 Task: Add the task  Implement a new cloud-based supply chain analytics system for a company to the section Integration Framework Sprint in the project BlueLine and add a Due Date to the respective task as 2024/05/20
Action: Mouse moved to (522, 423)
Screenshot: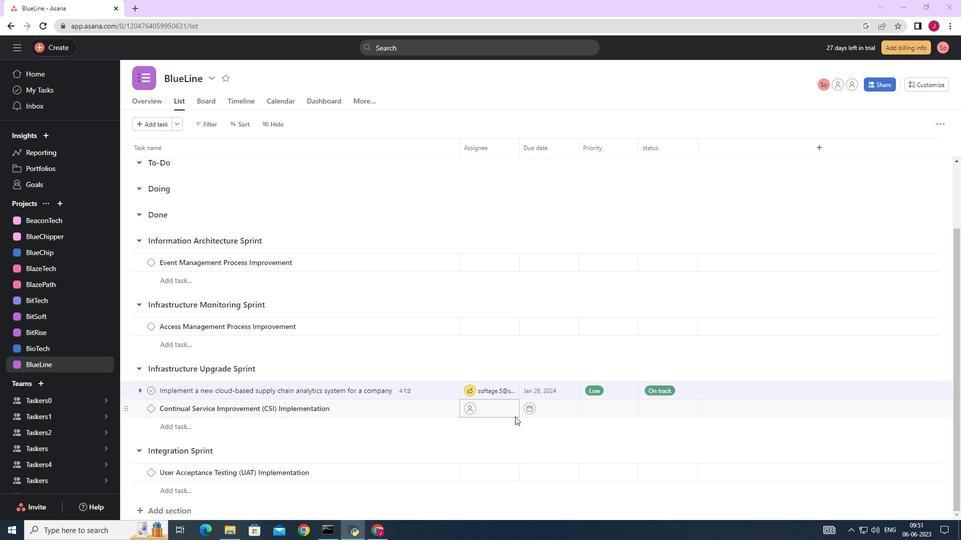 
Action: Mouse scrolled (522, 422) with delta (0, 0)
Screenshot: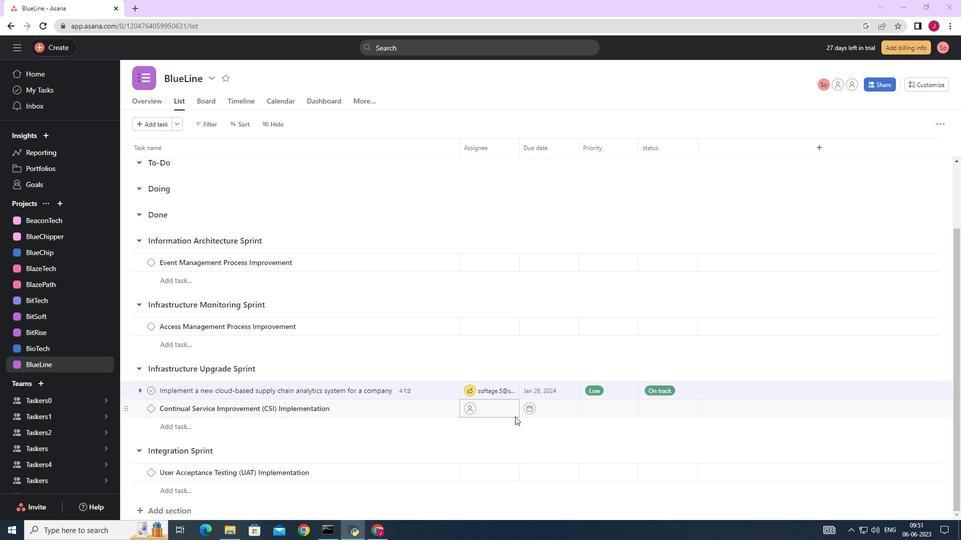 
Action: Mouse scrolled (522, 422) with delta (0, 0)
Screenshot: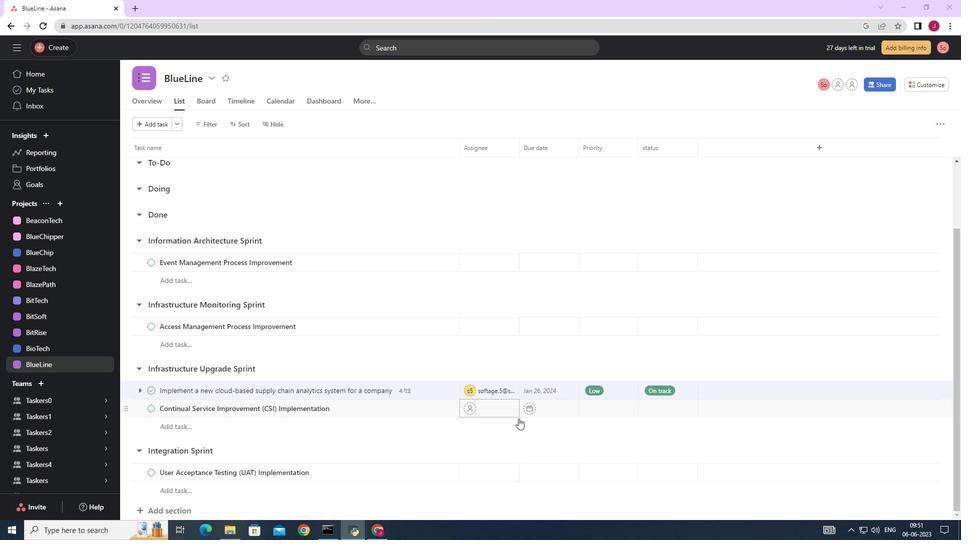 
Action: Mouse scrolled (522, 422) with delta (0, 0)
Screenshot: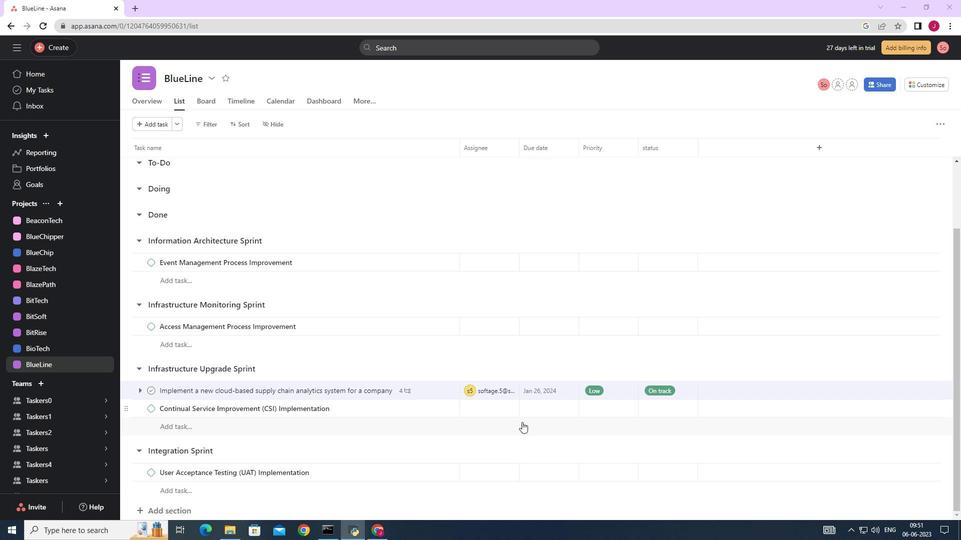 
Action: Mouse scrolled (522, 422) with delta (0, 0)
Screenshot: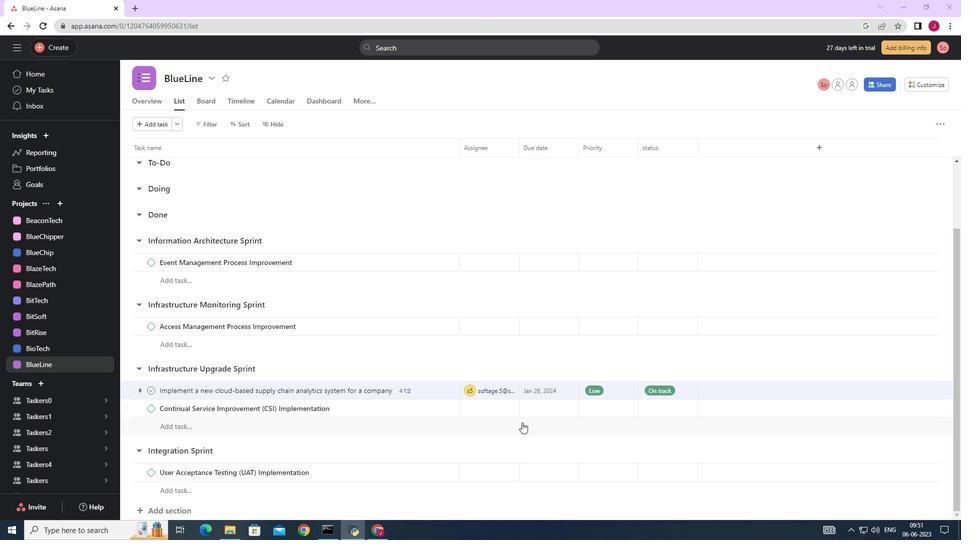
Action: Mouse moved to (432, 389)
Screenshot: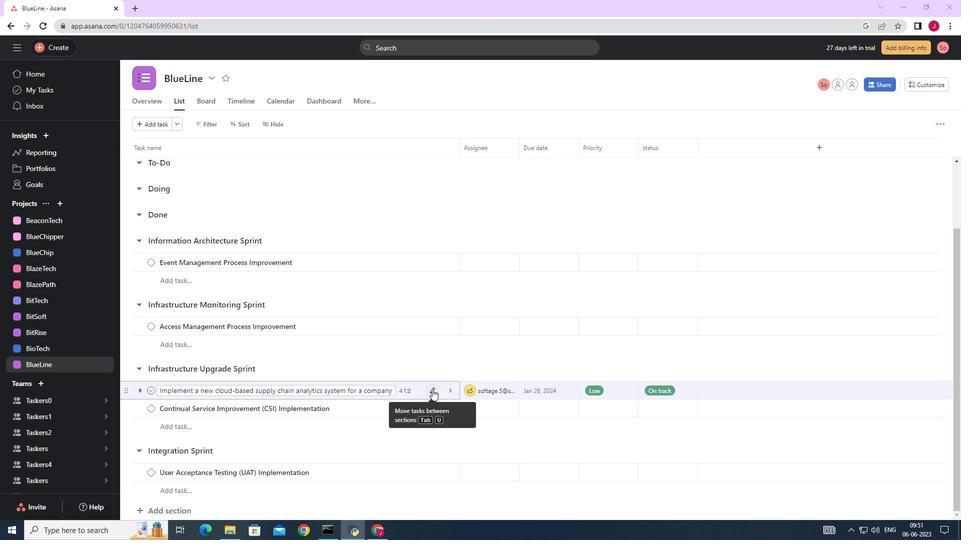 
Action: Mouse pressed left at (432, 389)
Screenshot: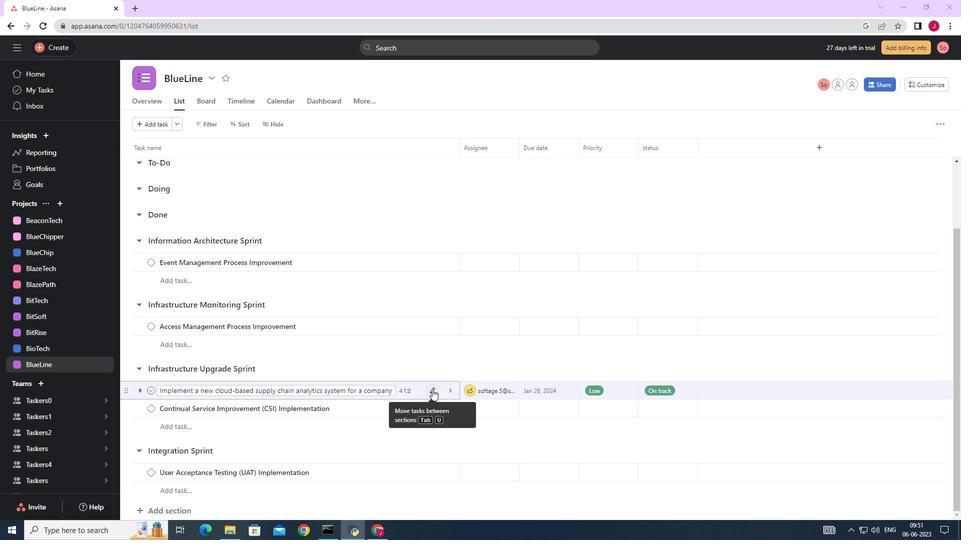
Action: Mouse moved to (360, 369)
Screenshot: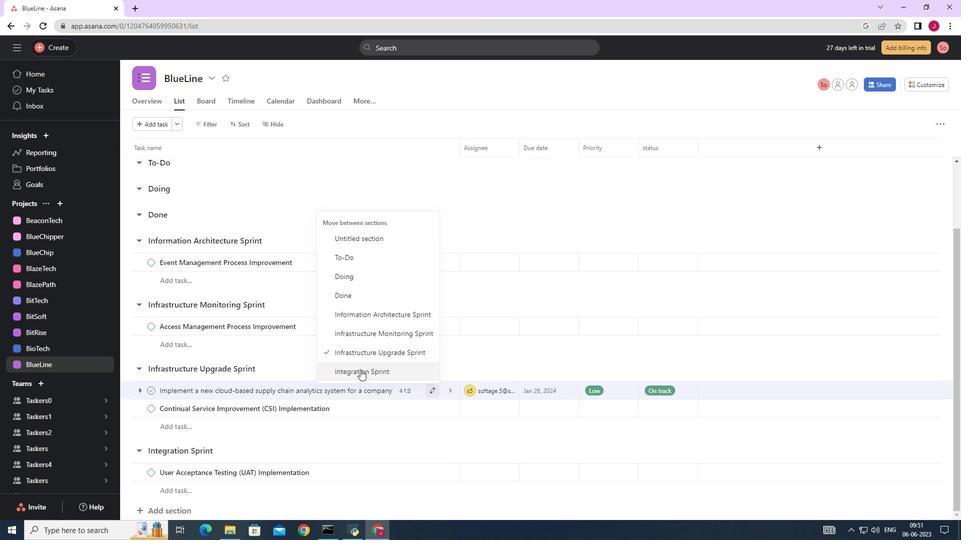 
Action: Mouse pressed left at (360, 369)
Screenshot: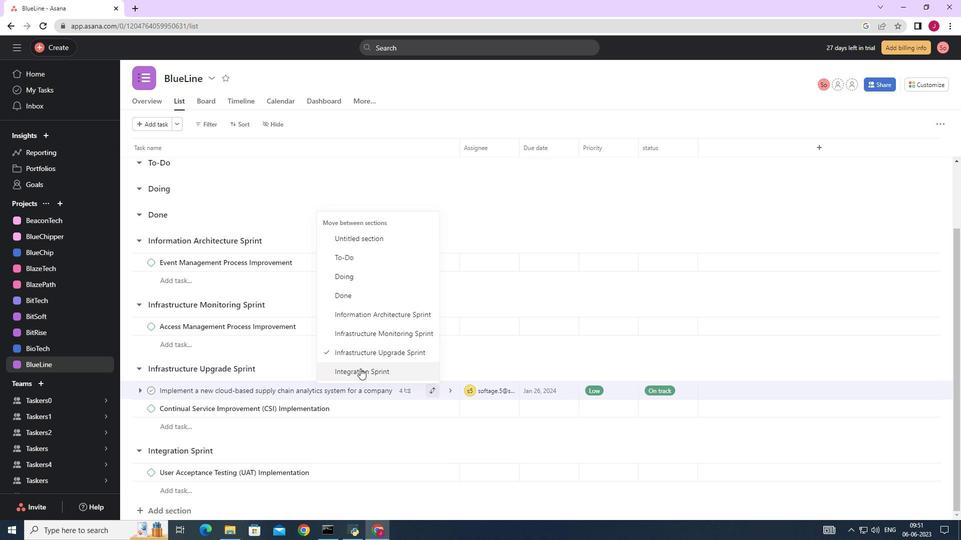 
Action: Mouse moved to (572, 454)
Screenshot: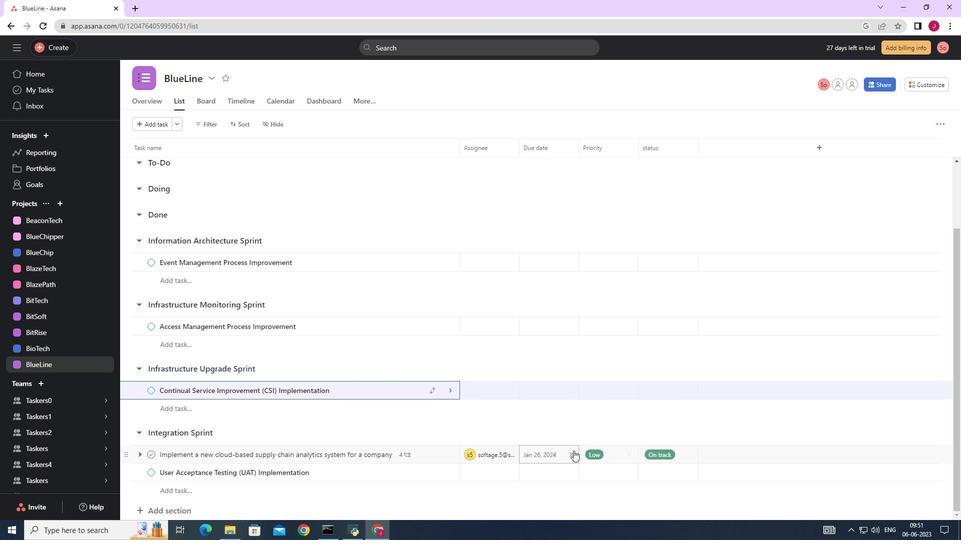 
Action: Mouse pressed left at (572, 454)
Screenshot: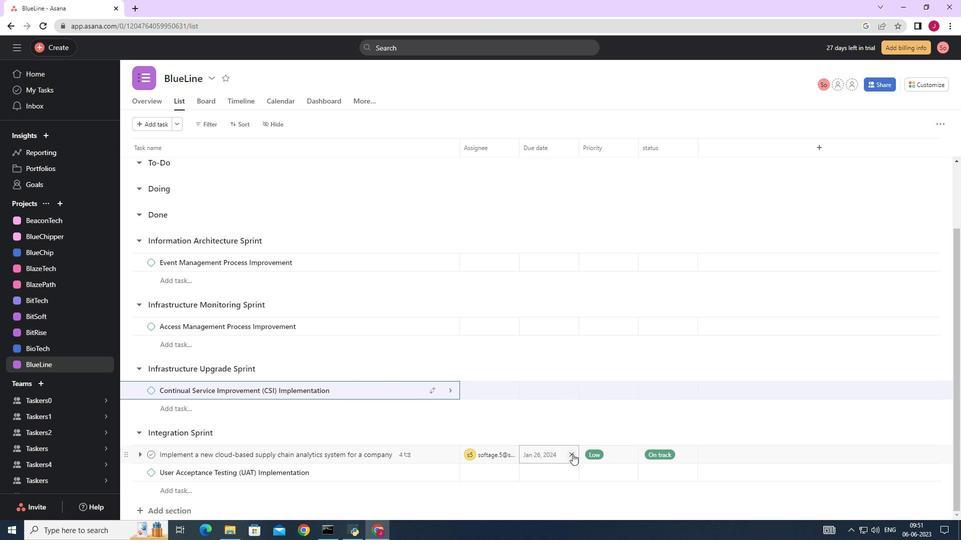 
Action: Mouse moved to (540, 453)
Screenshot: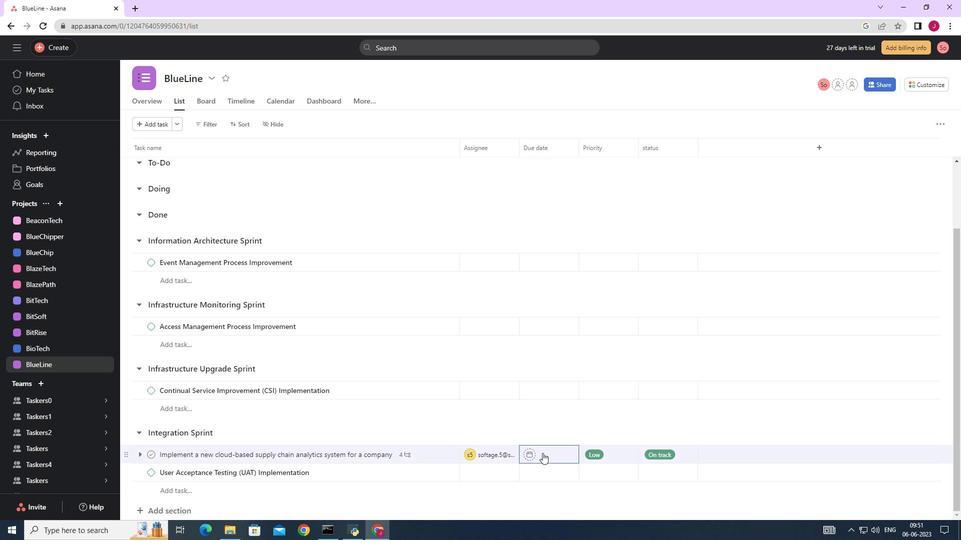 
Action: Mouse pressed left at (540, 453)
Screenshot: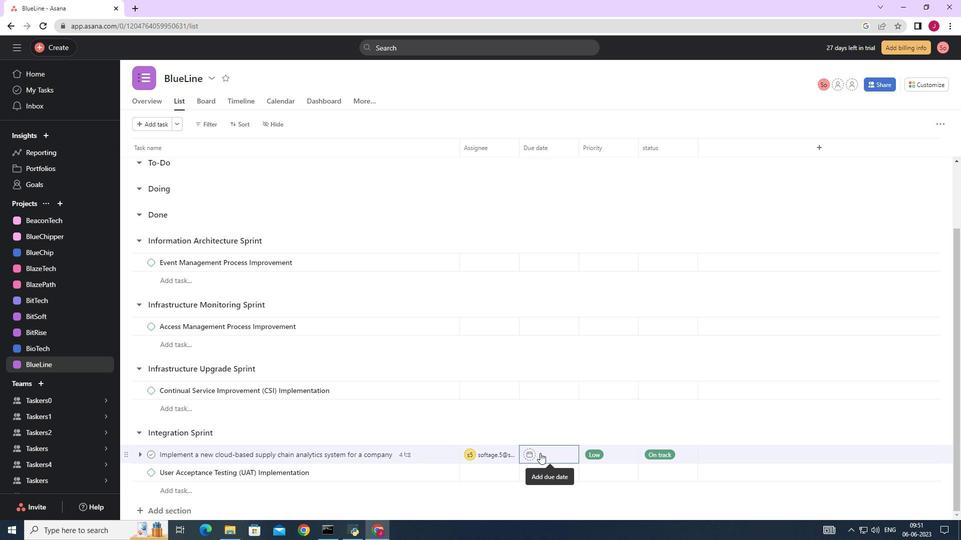 
Action: Mouse moved to (650, 296)
Screenshot: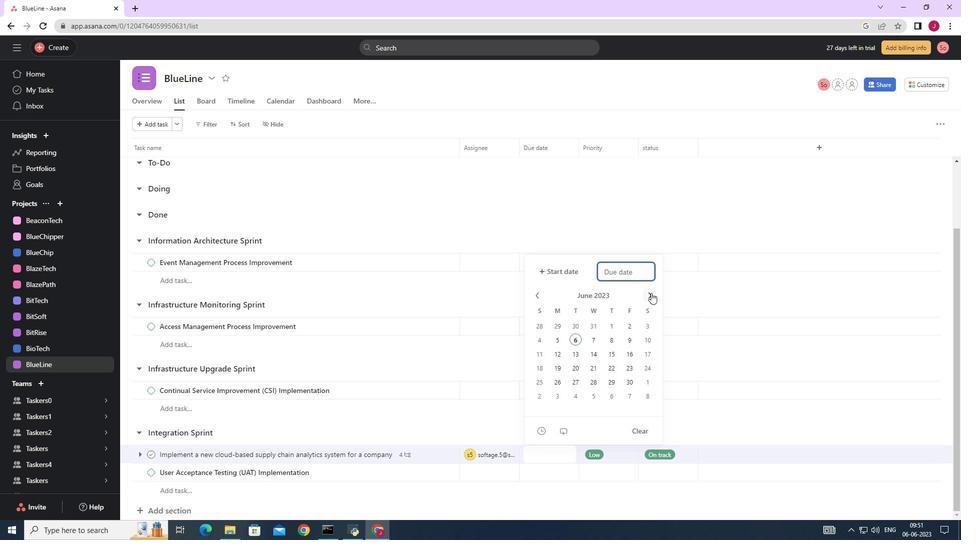 
Action: Mouse pressed left at (650, 296)
Screenshot: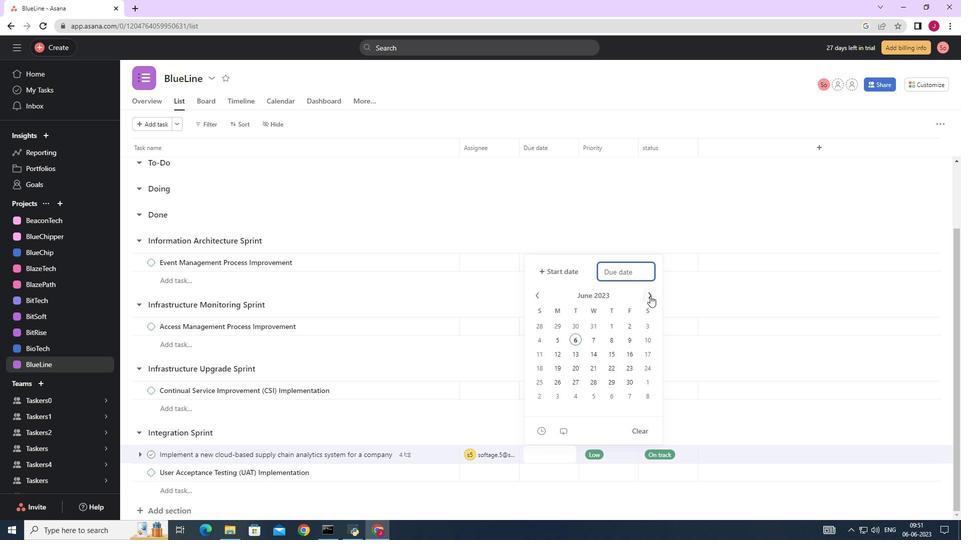 
Action: Mouse moved to (650, 297)
Screenshot: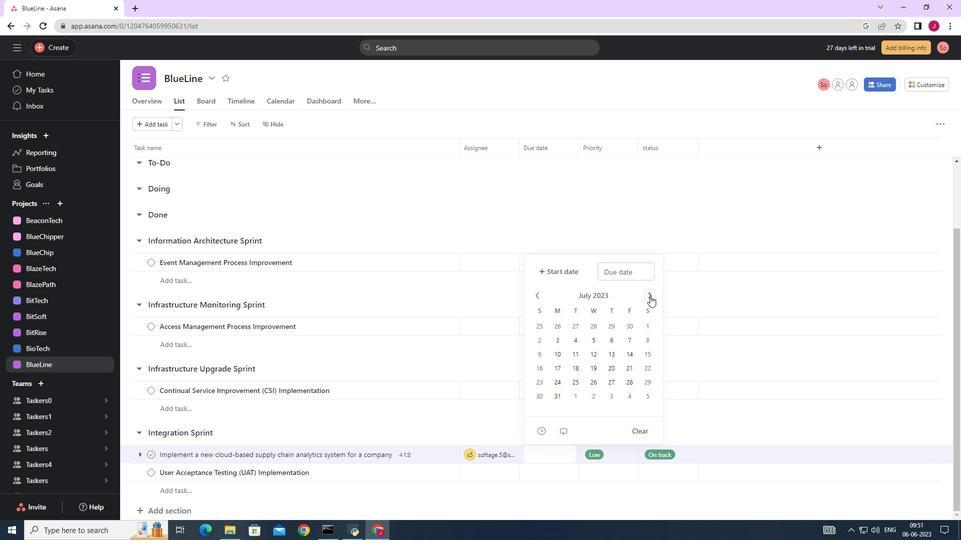 
Action: Mouse pressed left at (650, 297)
Screenshot: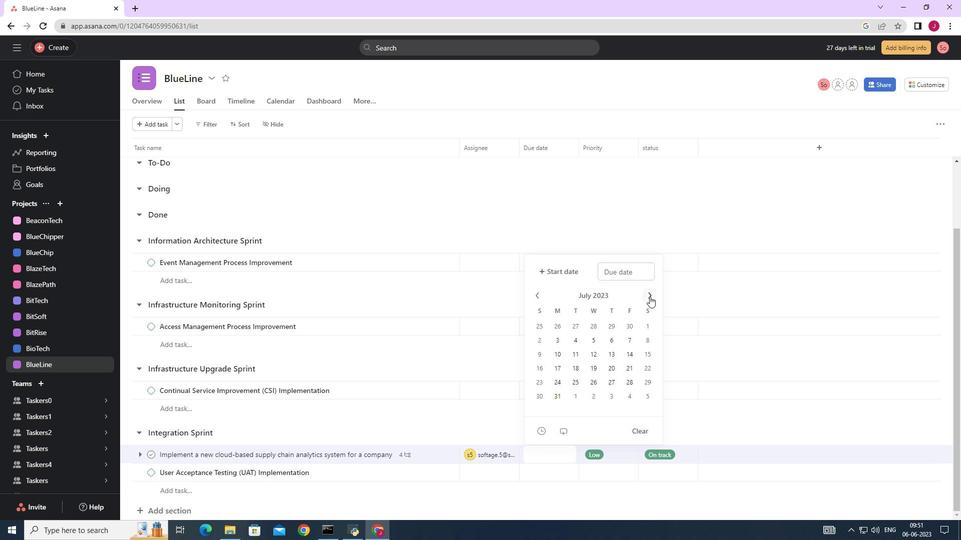 
Action: Mouse pressed left at (650, 297)
Screenshot: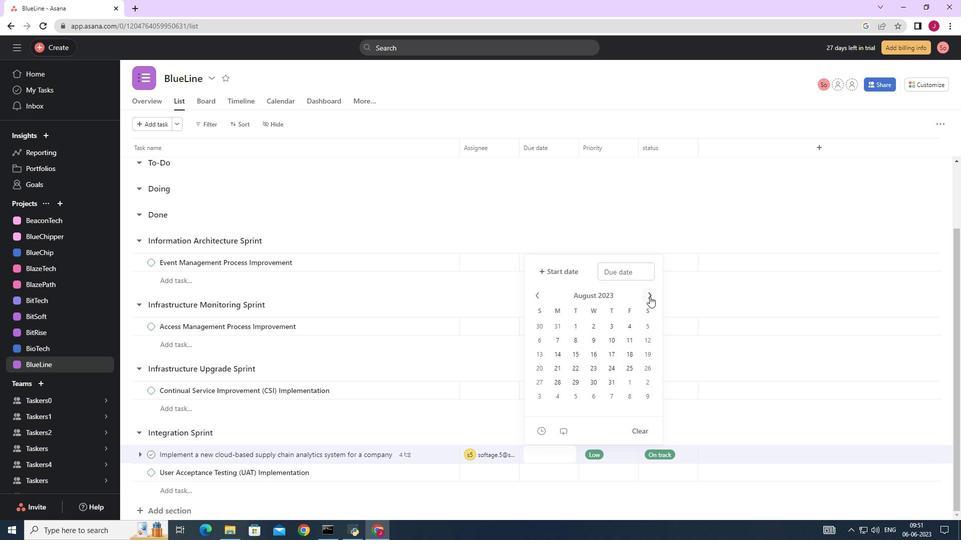 
Action: Mouse pressed left at (650, 297)
Screenshot: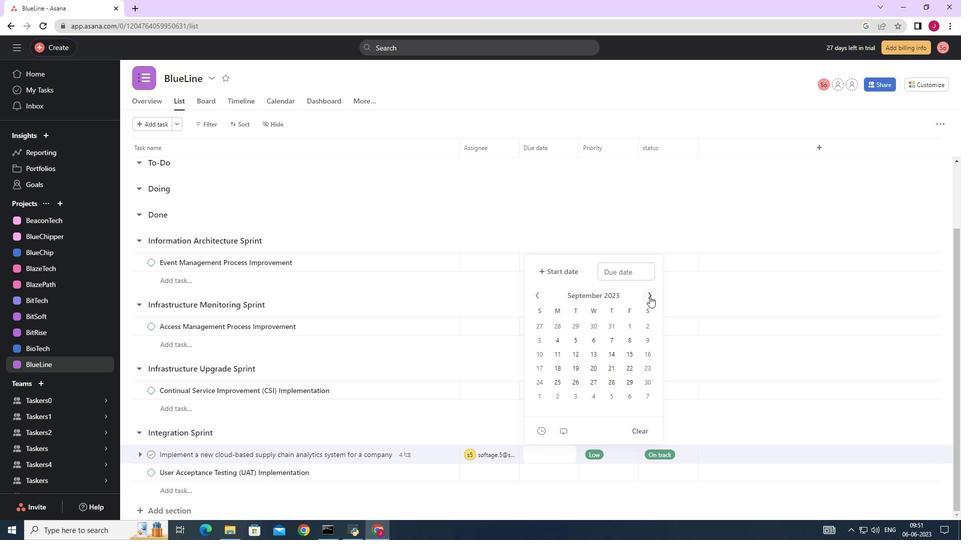 
Action: Mouse pressed left at (650, 297)
Screenshot: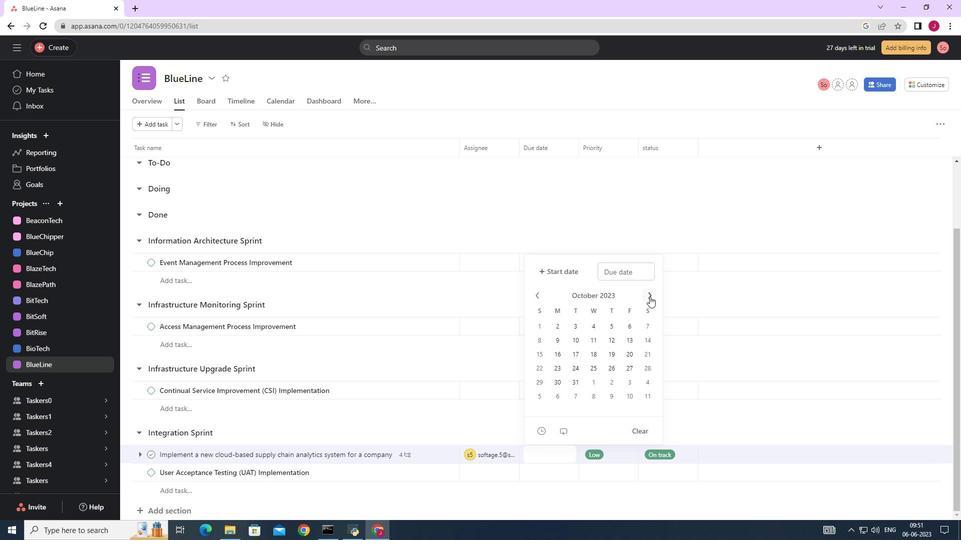 
Action: Mouse pressed left at (650, 297)
Screenshot: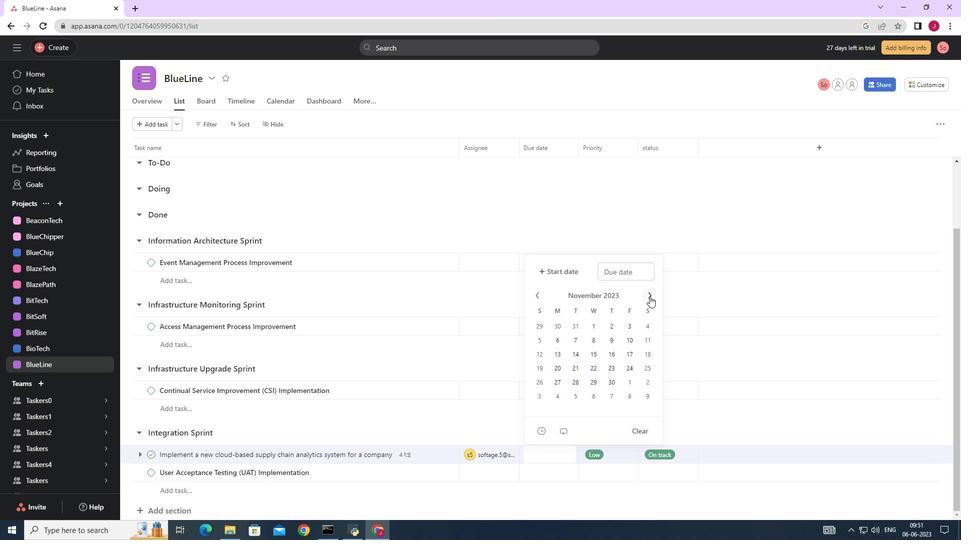 
Action: Mouse pressed left at (650, 297)
Screenshot: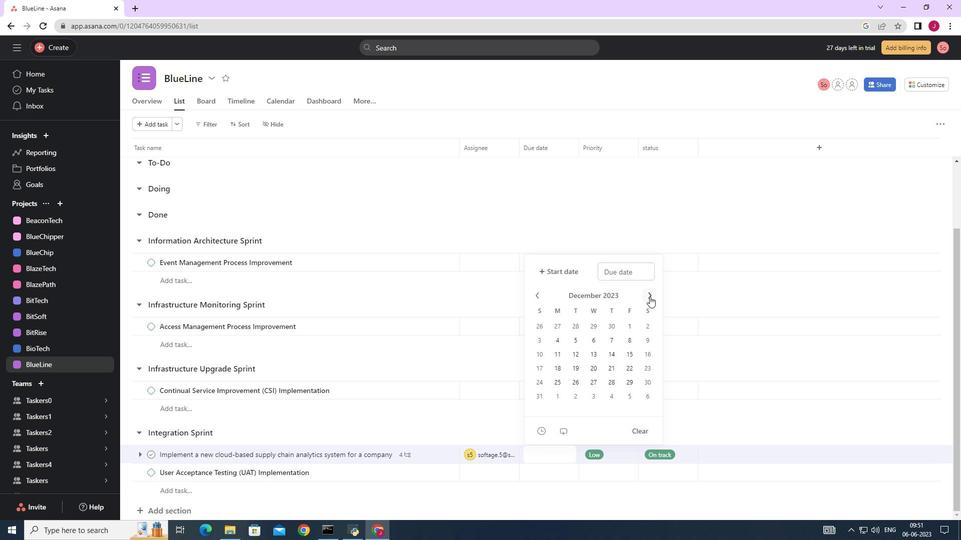 
Action: Mouse pressed left at (650, 297)
Screenshot: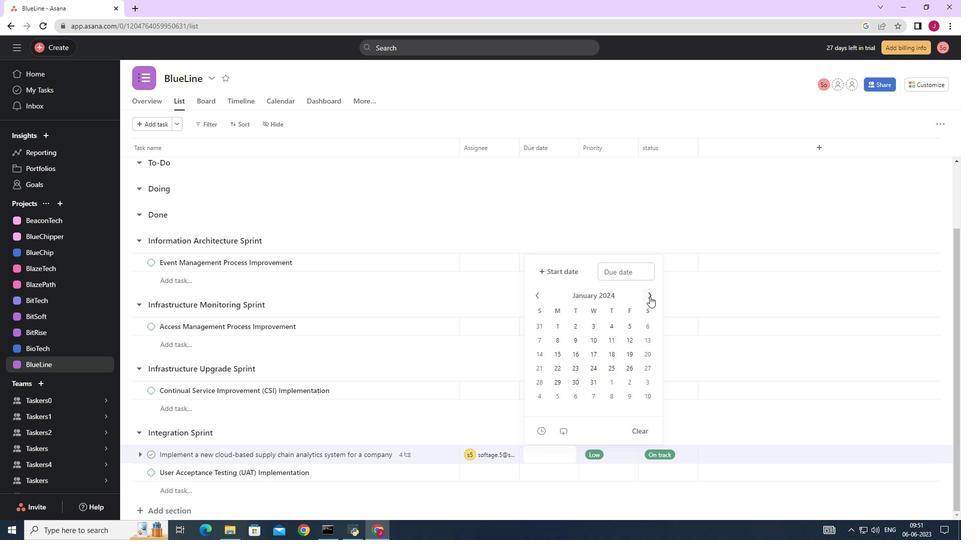 
Action: Mouse pressed left at (650, 297)
Screenshot: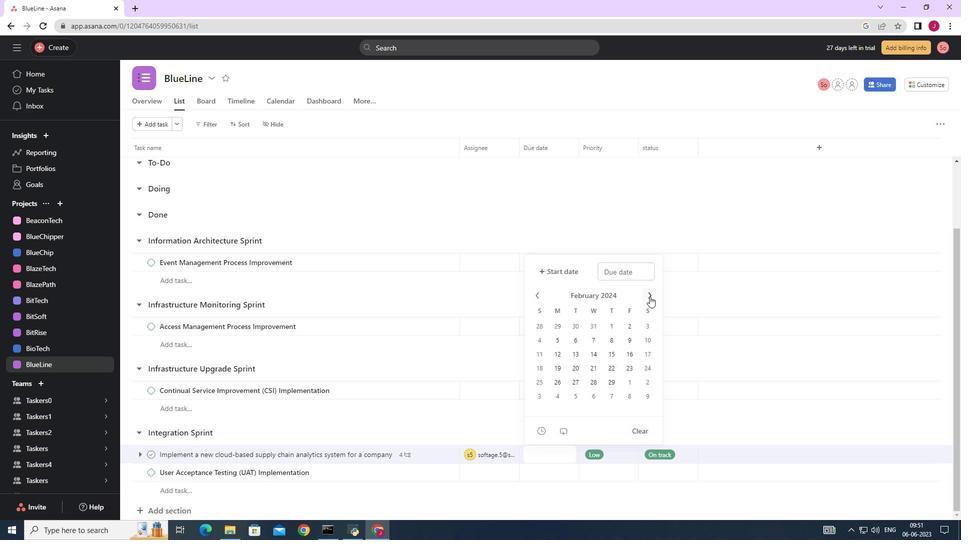 
Action: Mouse pressed left at (650, 297)
Screenshot: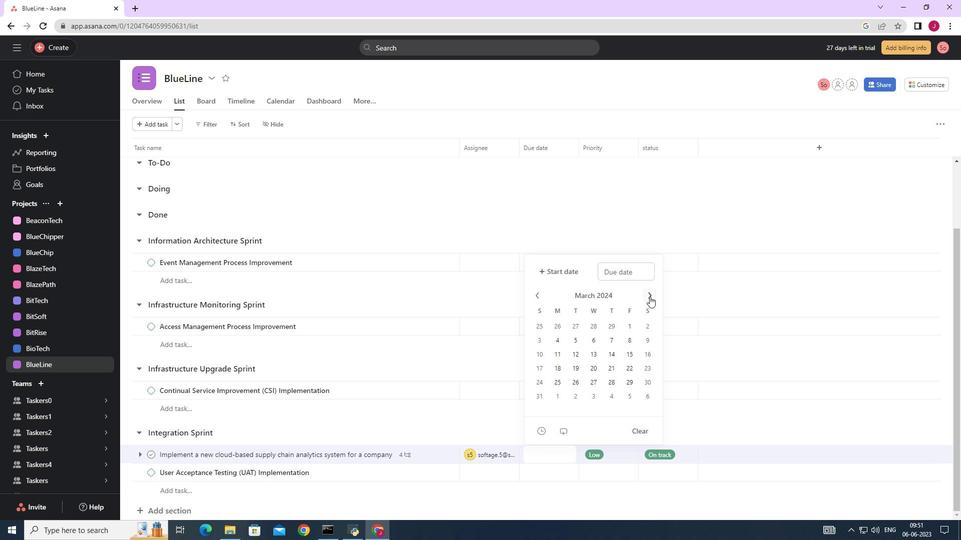 
Action: Mouse pressed left at (650, 297)
Screenshot: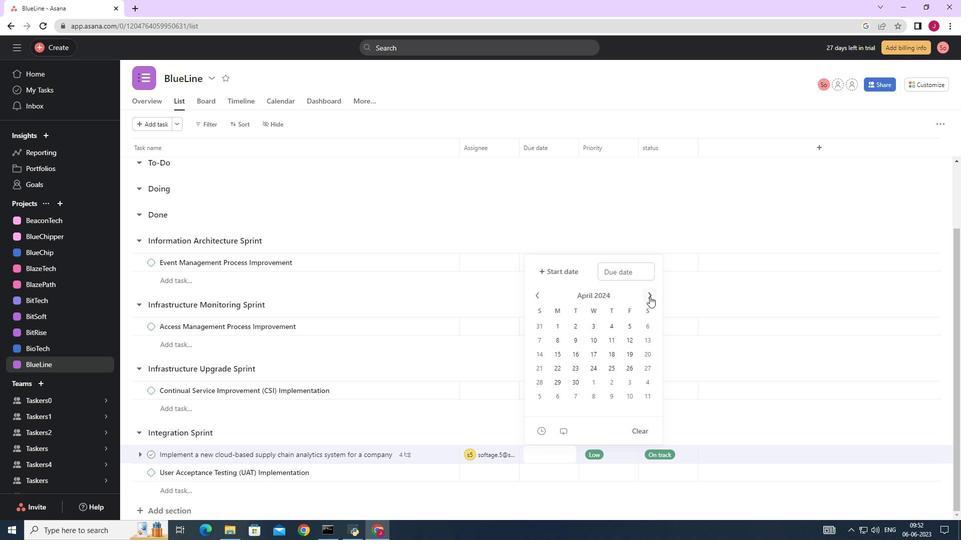 
Action: Mouse moved to (560, 368)
Screenshot: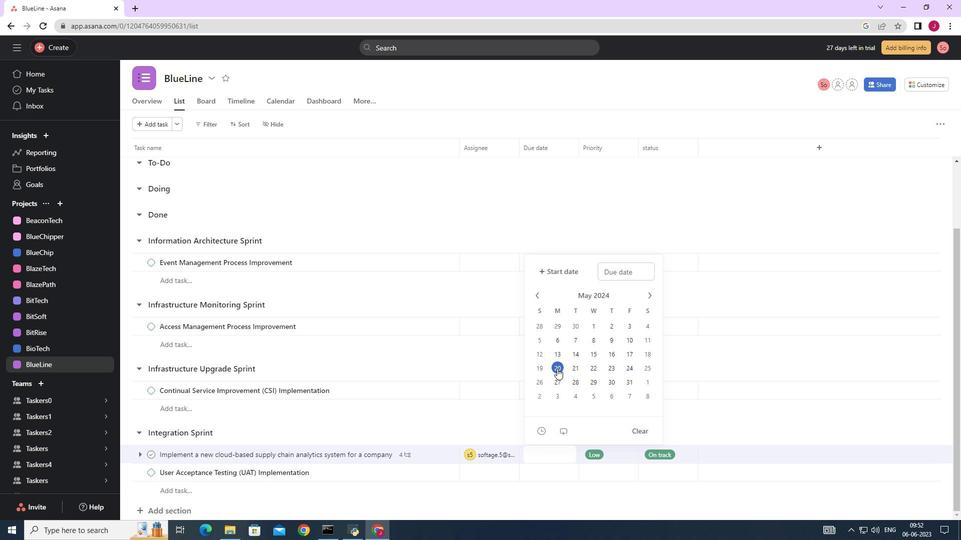 
Action: Mouse pressed left at (560, 368)
Screenshot: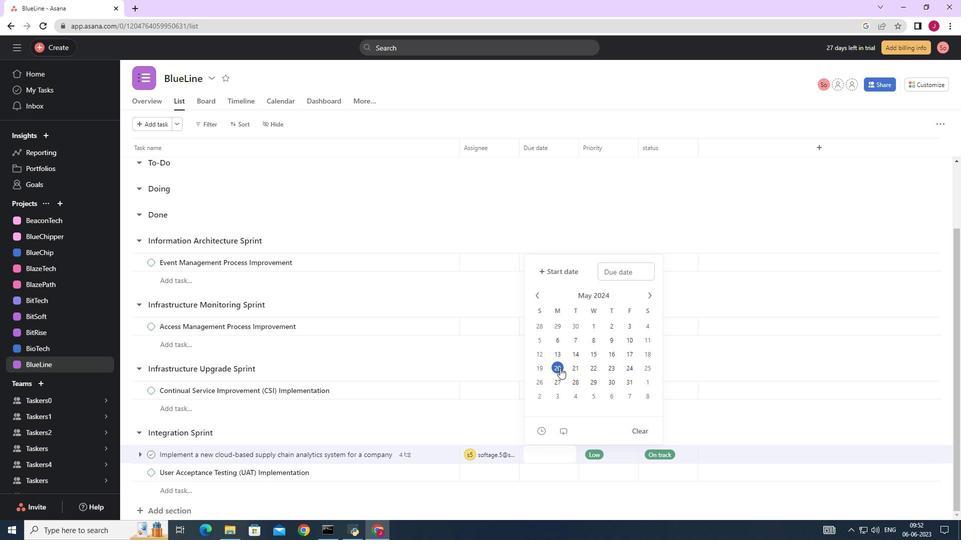 
Action: Mouse moved to (801, 214)
Screenshot: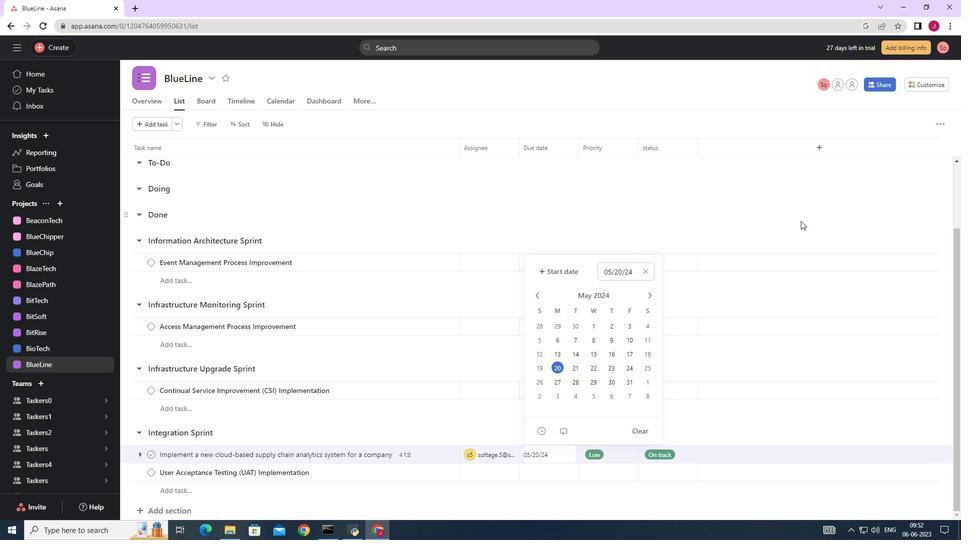 
Action: Mouse pressed left at (801, 214)
Screenshot: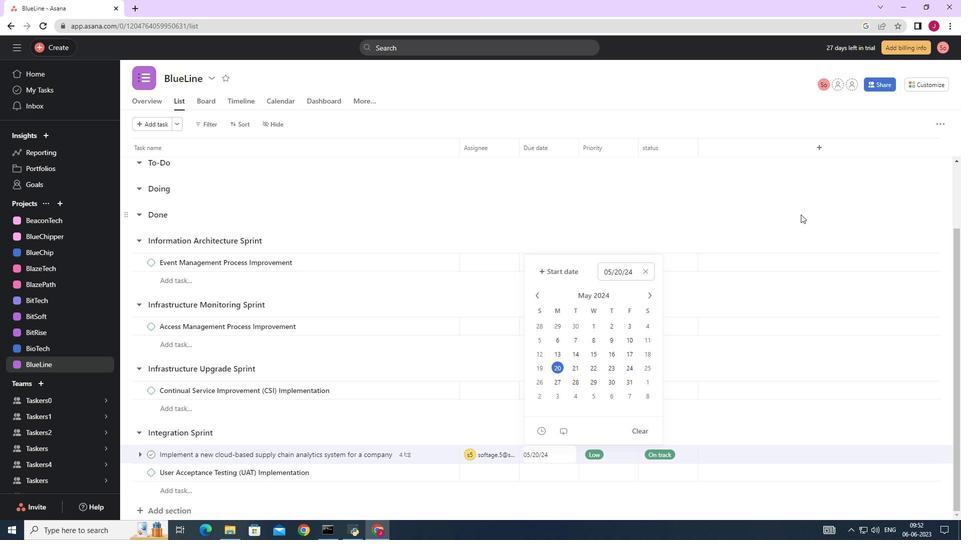 
